 Task: Create Card Illustration Review in Board Market Opportunity Analysis to Workspace Enterprise Resource Planning. Create Card Compliance Audit in Board Market Expansion Strategy to Workspace Enterprise Resource Planning. Create Card Conference Execution in Board Market Opportunity Analysis and Prioritization to Workspace Enterprise Resource Planning
Action: Mouse moved to (41, 306)
Screenshot: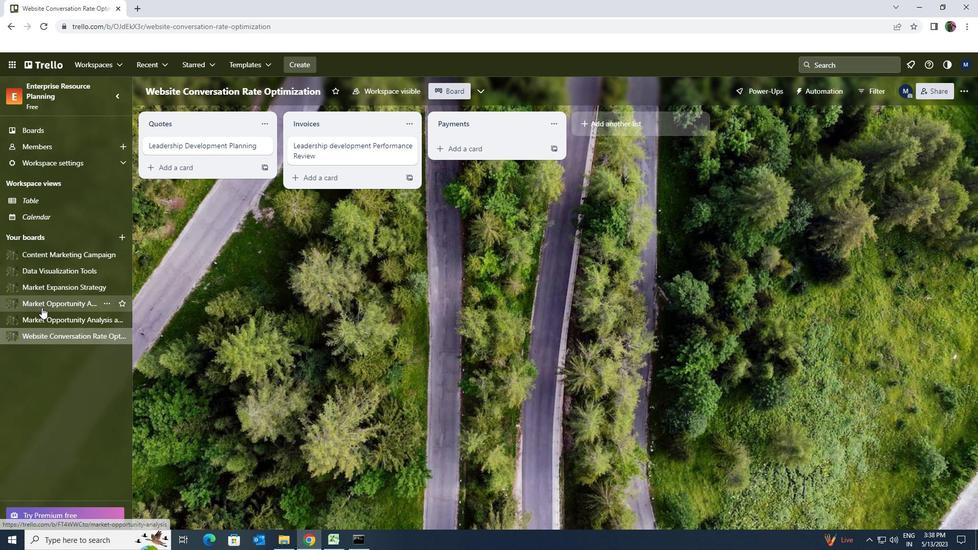 
Action: Mouse pressed left at (41, 306)
Screenshot: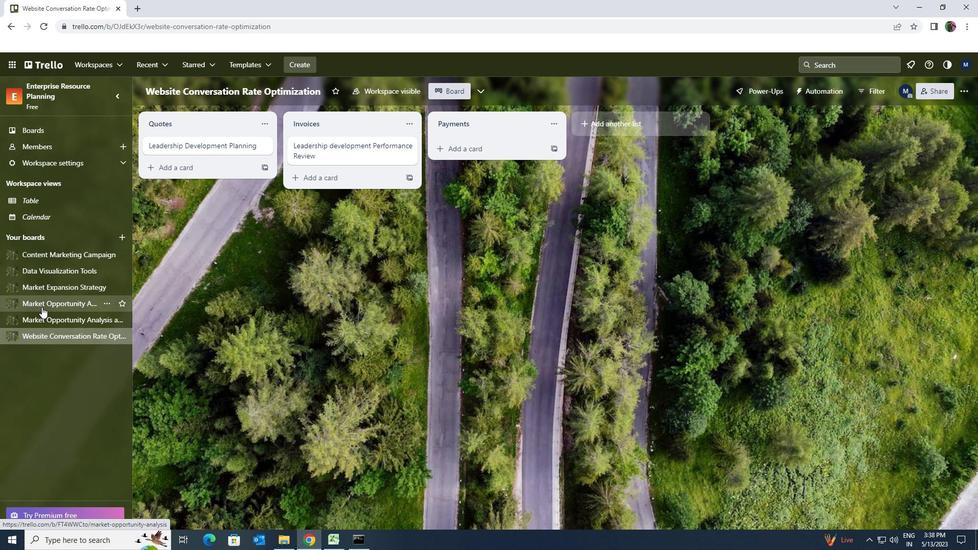 
Action: Mouse moved to (324, 152)
Screenshot: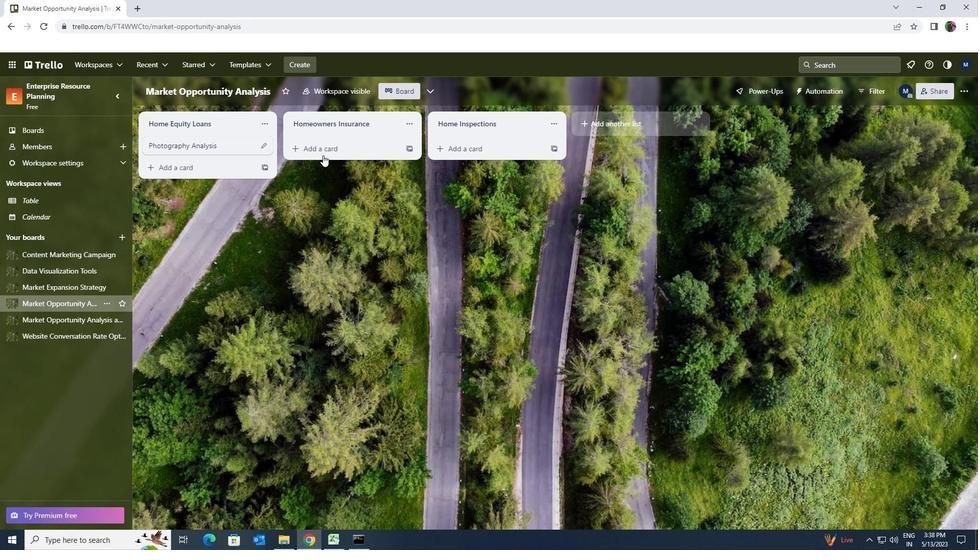 
Action: Mouse pressed left at (324, 152)
Screenshot: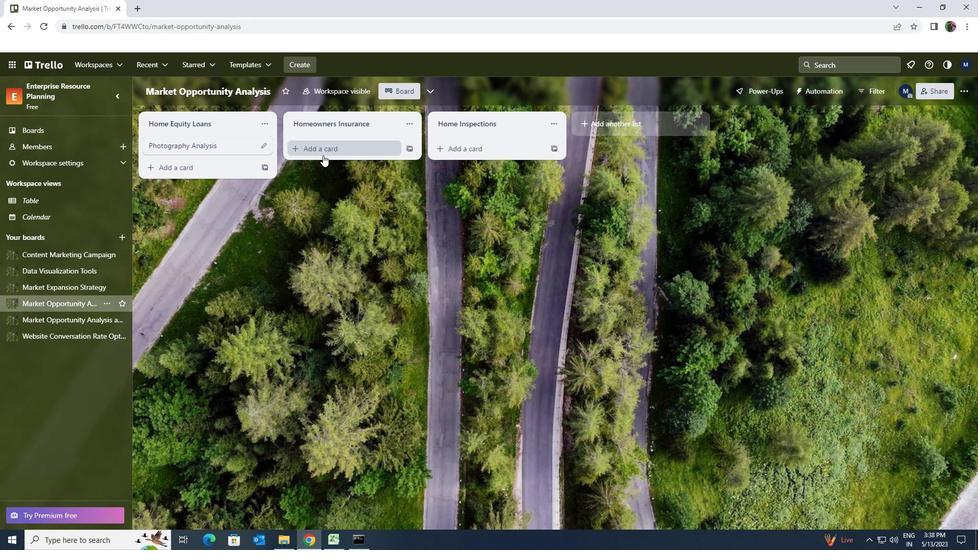 
Action: Key pressed <Key.shift>ILLUSTRATION<Key.space><Key.shift>REVIEW
Screenshot: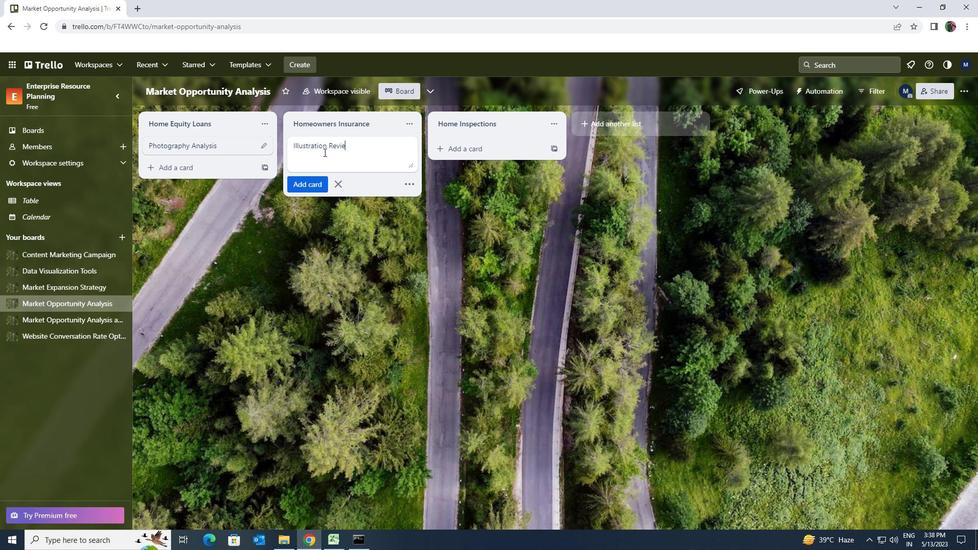 
Action: Mouse moved to (319, 180)
Screenshot: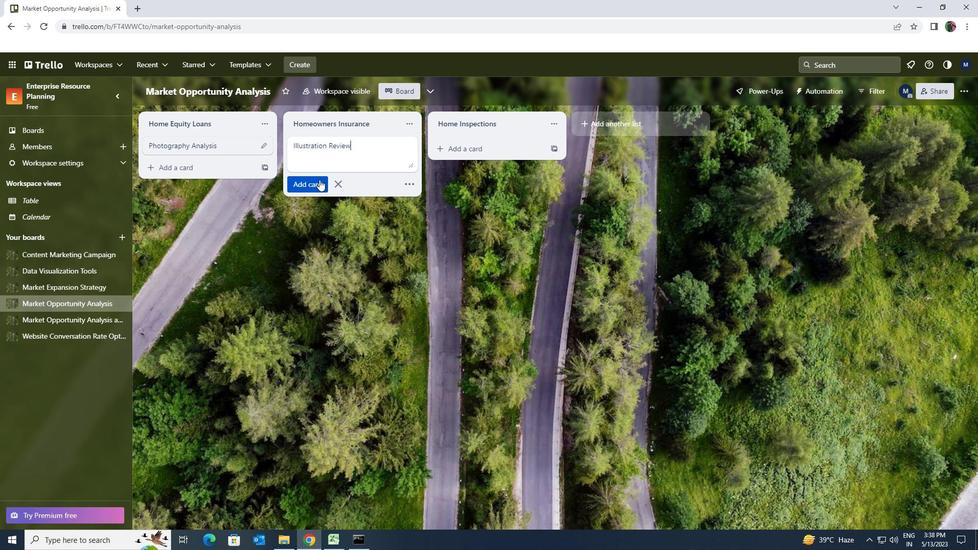 
Action: Mouse pressed left at (319, 180)
Screenshot: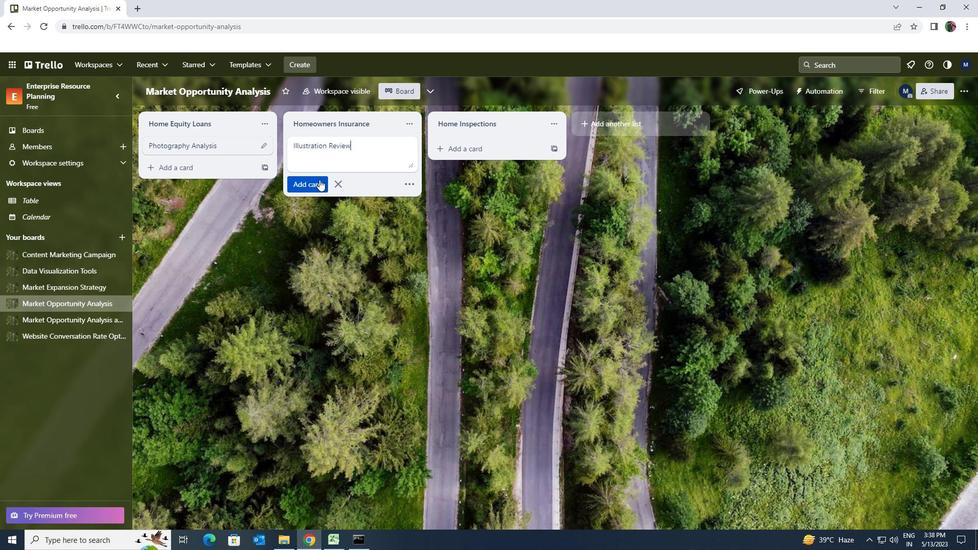 
Action: Mouse moved to (63, 280)
Screenshot: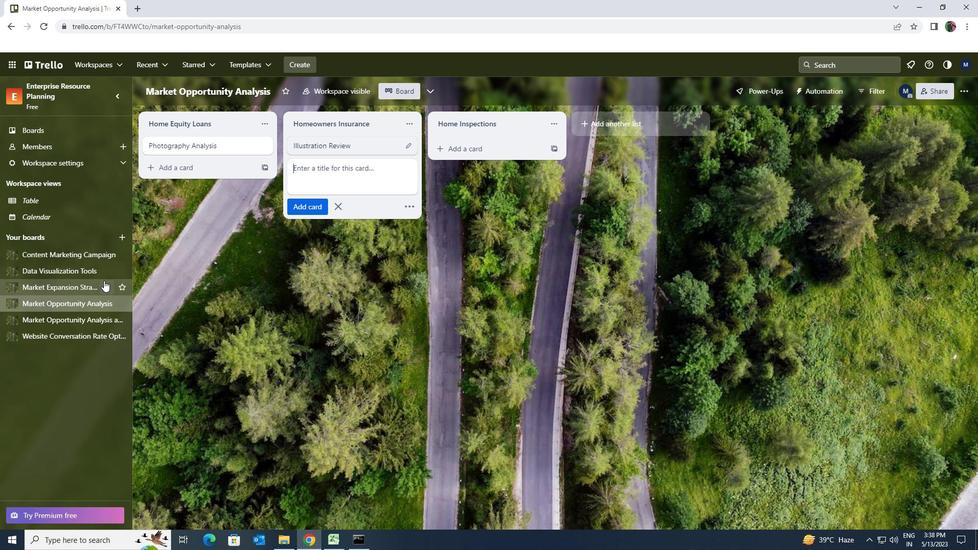 
Action: Mouse pressed left at (63, 280)
Screenshot: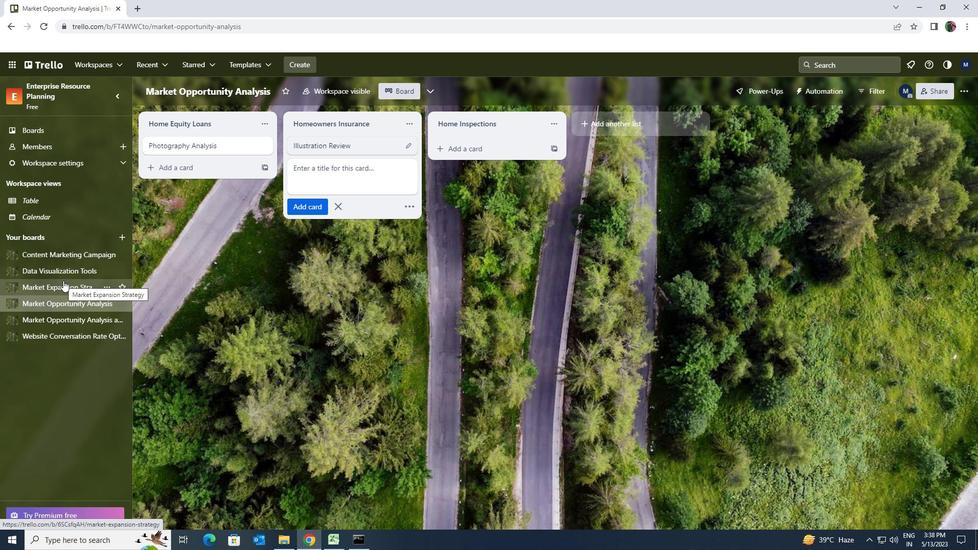
Action: Mouse moved to (346, 148)
Screenshot: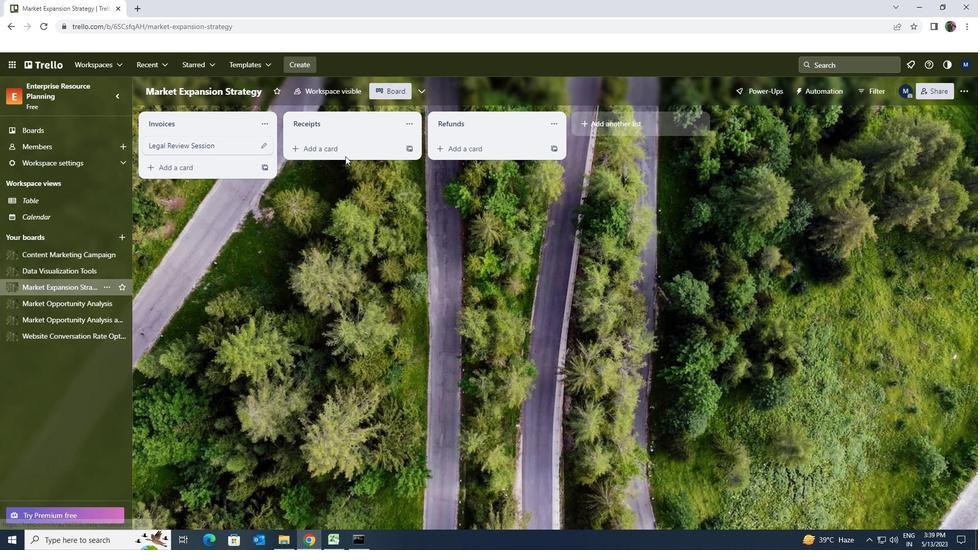 
Action: Mouse pressed left at (346, 148)
Screenshot: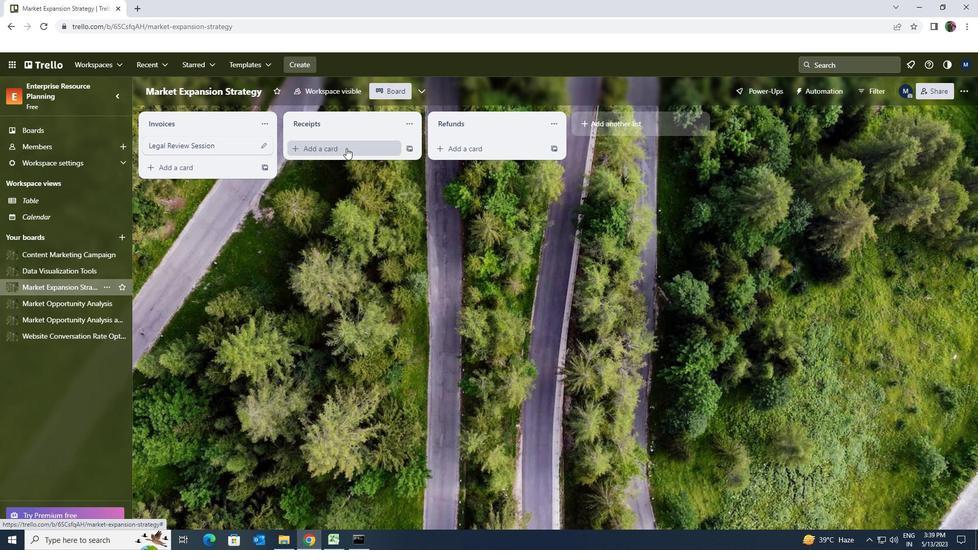 
Action: Key pressed <Key.shift>COMPLIANCE<Key.space><Key.shift><Key.shift><Key.shift><Key.shift>AUDIT
Screenshot: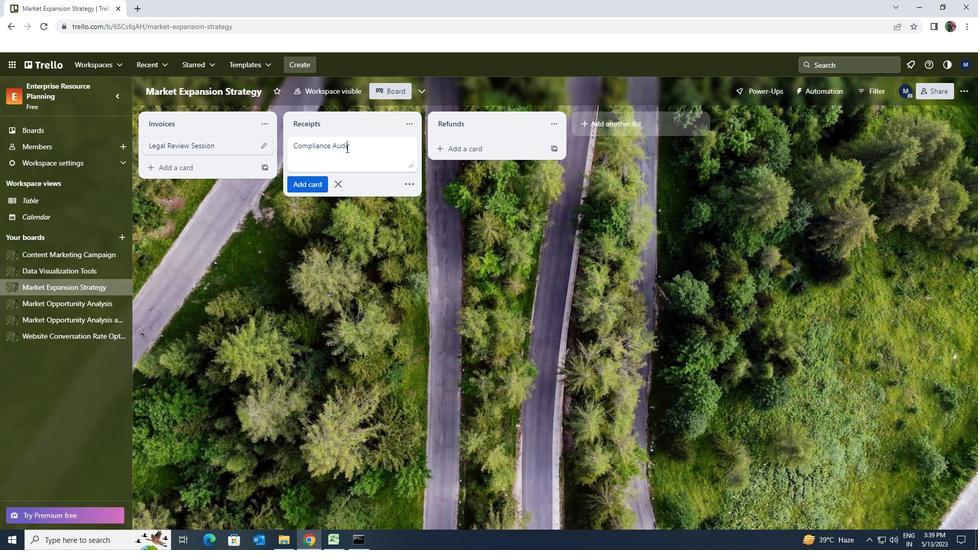 
Action: Mouse moved to (308, 197)
Screenshot: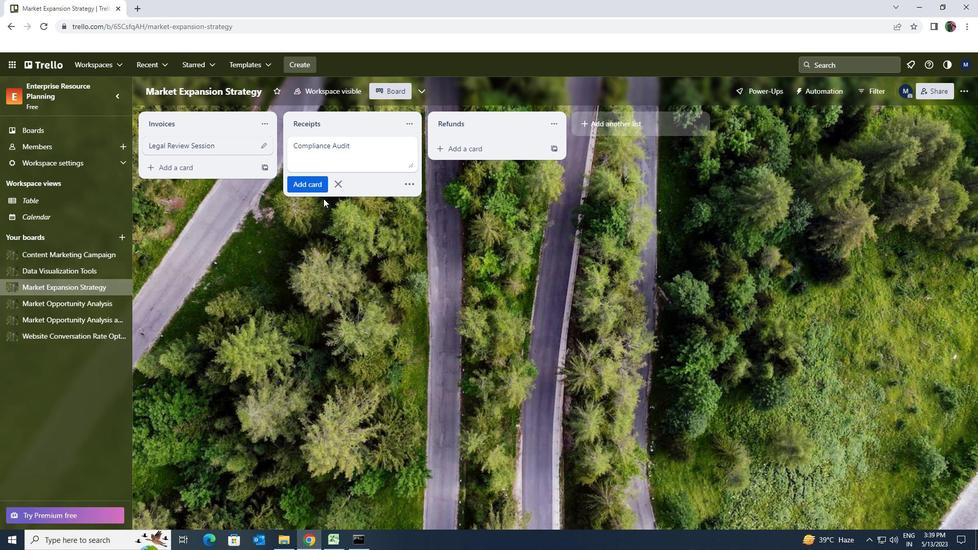 
Action: Mouse pressed left at (308, 197)
Screenshot: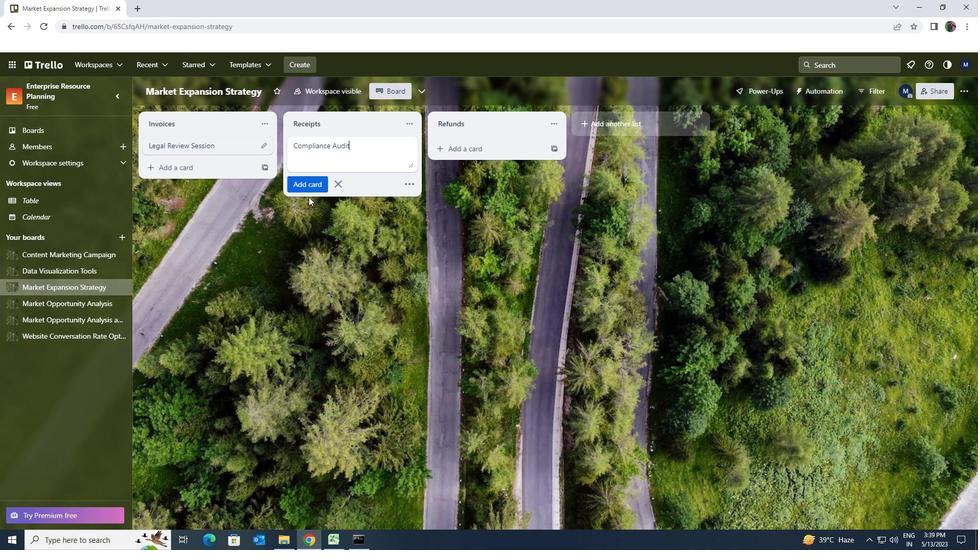 
Action: Mouse moved to (63, 318)
Screenshot: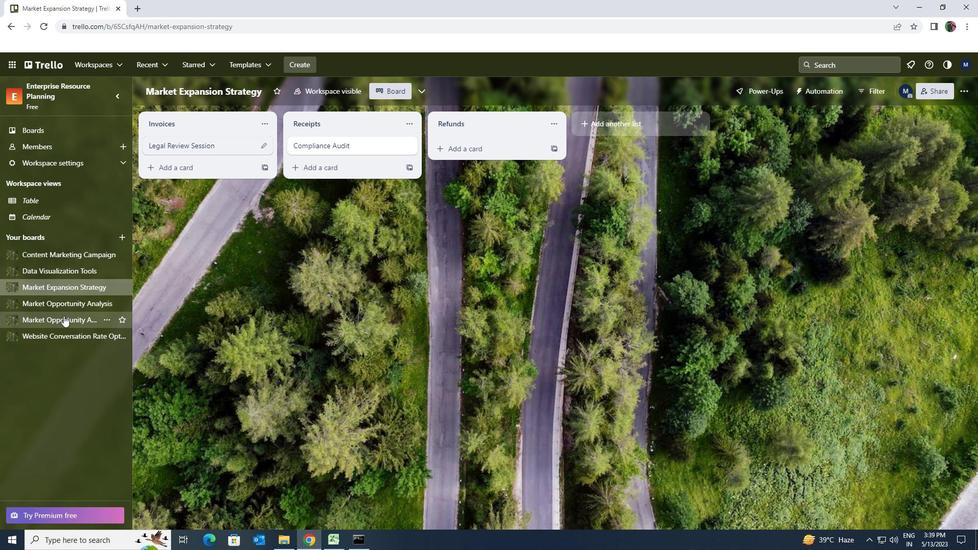 
Action: Mouse pressed left at (63, 318)
Screenshot: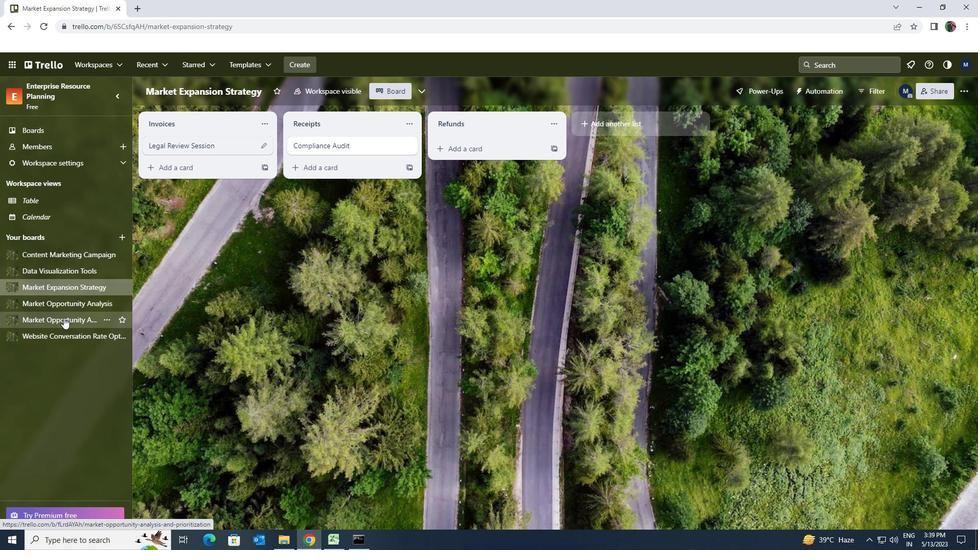 
Action: Mouse moved to (350, 150)
Screenshot: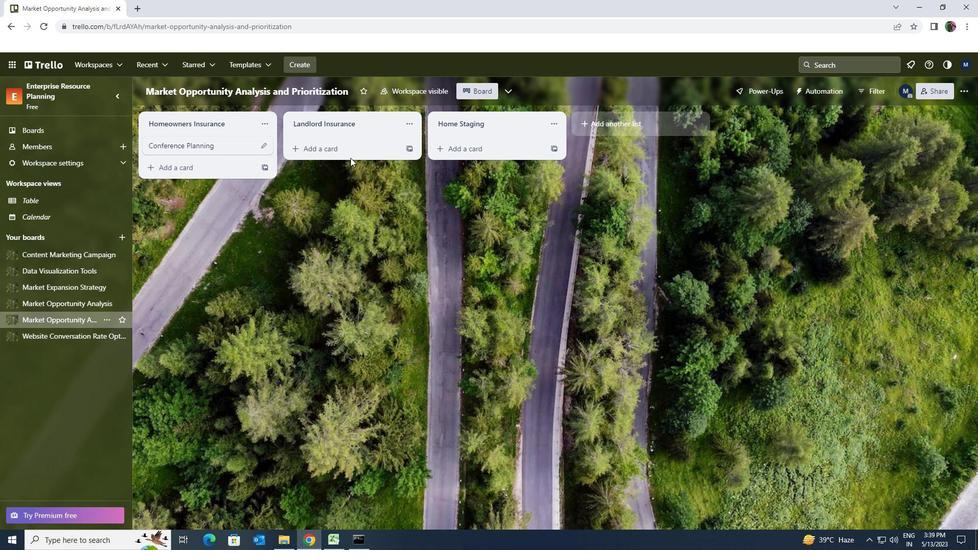 
Action: Mouse pressed left at (350, 150)
Screenshot: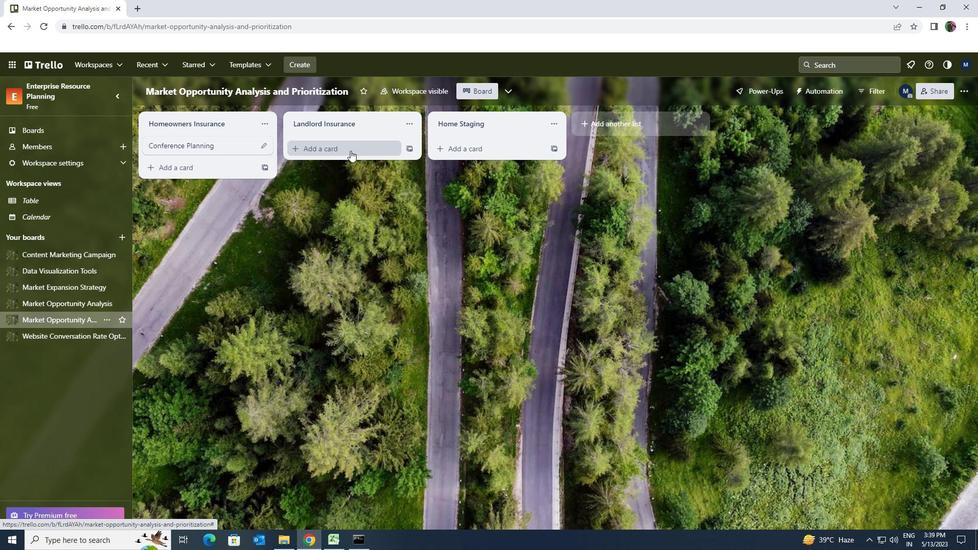 
Action: Key pressed <Key.shift>CONFERENCE<Key.space><Key.shift><Key.shift><Key.shift><Key.shift><Key.shift><Key.shift>EXECUTION<Key.space>
Screenshot: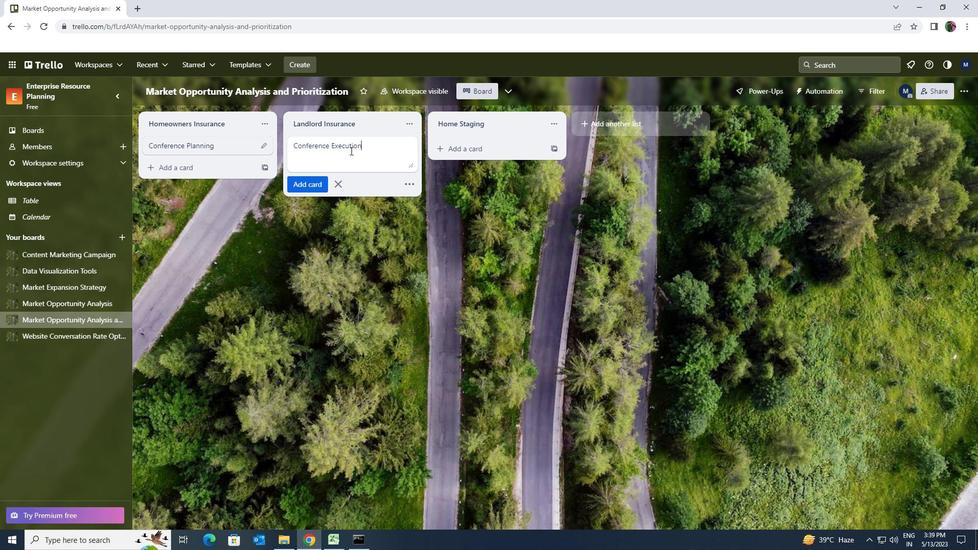 
Action: Mouse moved to (316, 187)
Screenshot: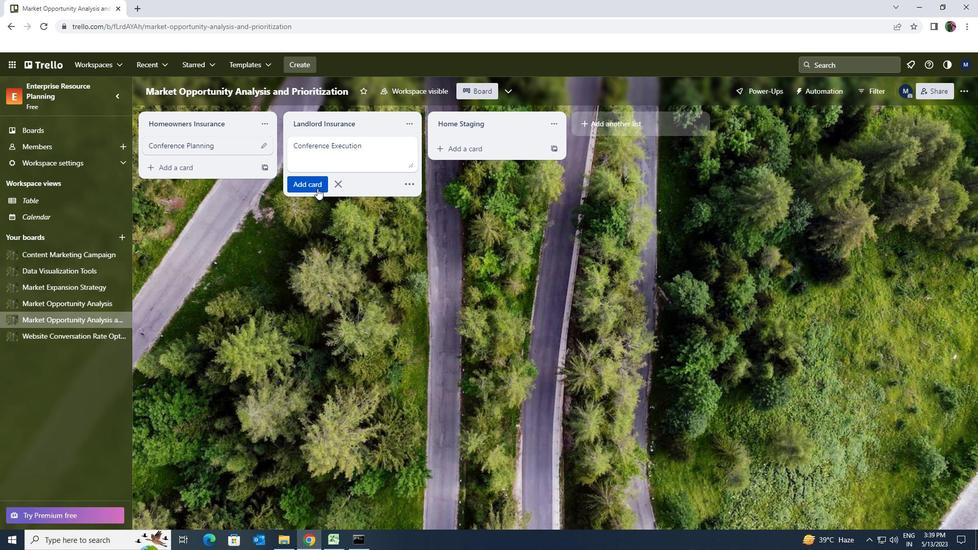 
Action: Mouse pressed left at (316, 187)
Screenshot: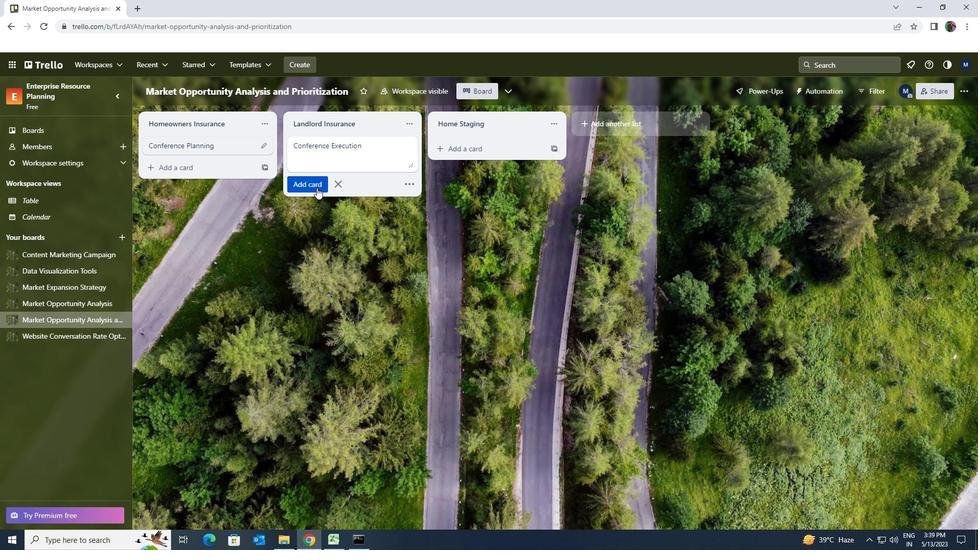 
